 Task: Set the call details to "Personal Number".
Action: Mouse moved to (603, 411)
Screenshot: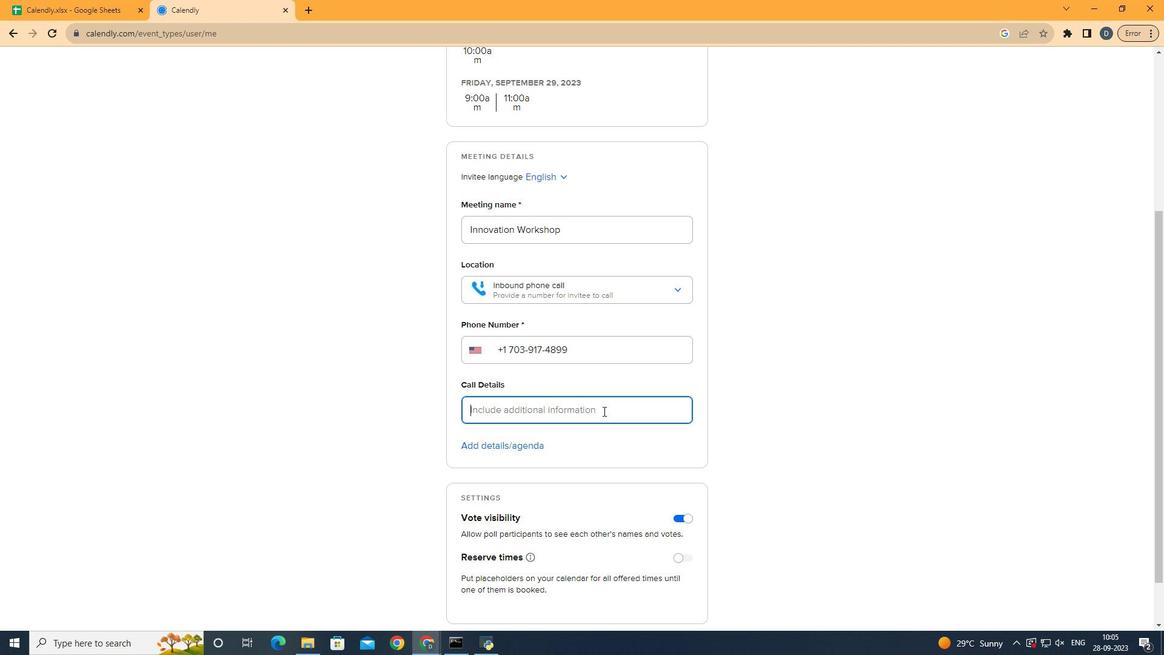 
Action: Mouse pressed left at (603, 411)
Screenshot: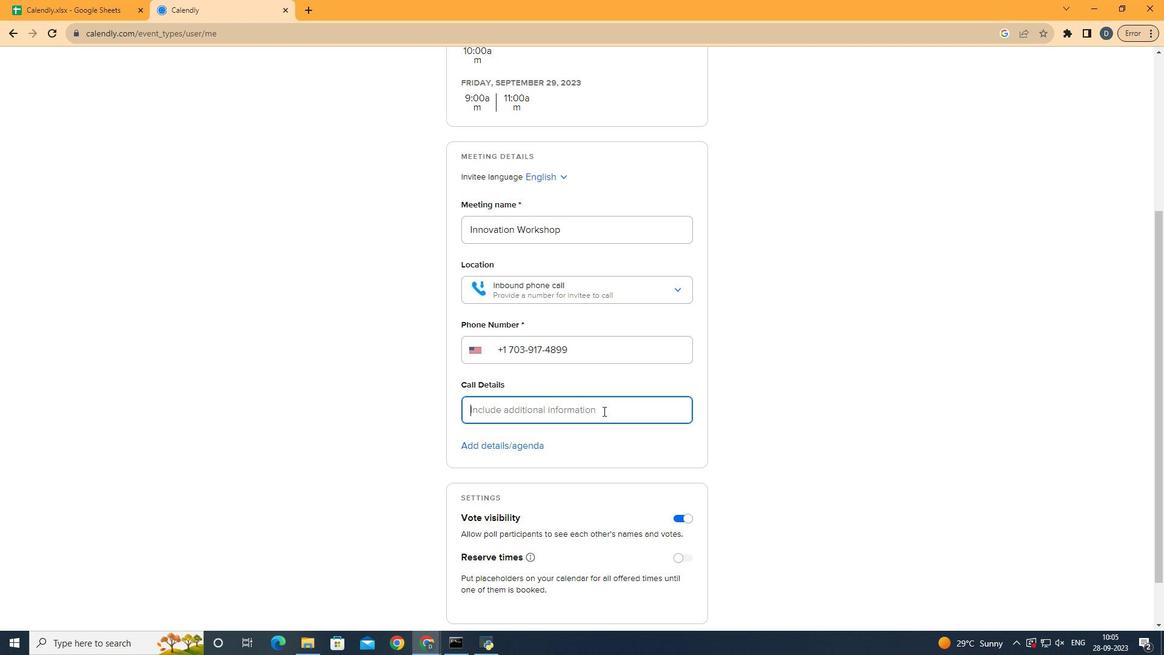 
Action: Key pressed <Key.shift><Key.shift><Key.shift>Personal<Key.space><Key.shift>Number
Screenshot: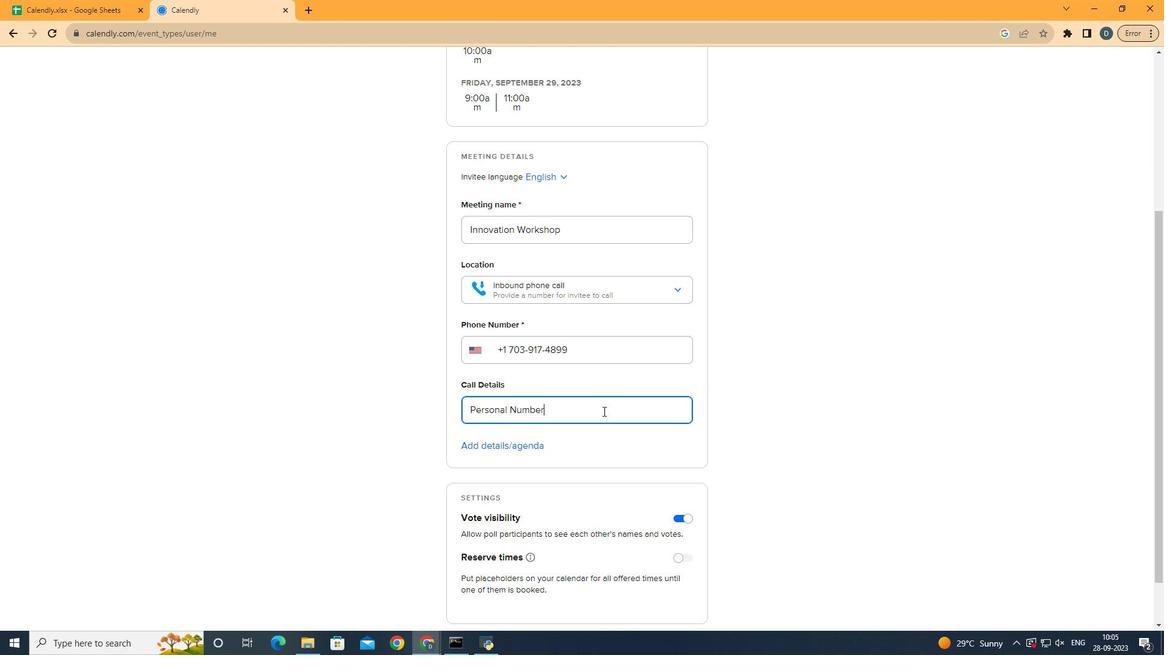 
Action: Mouse moved to (774, 425)
Screenshot: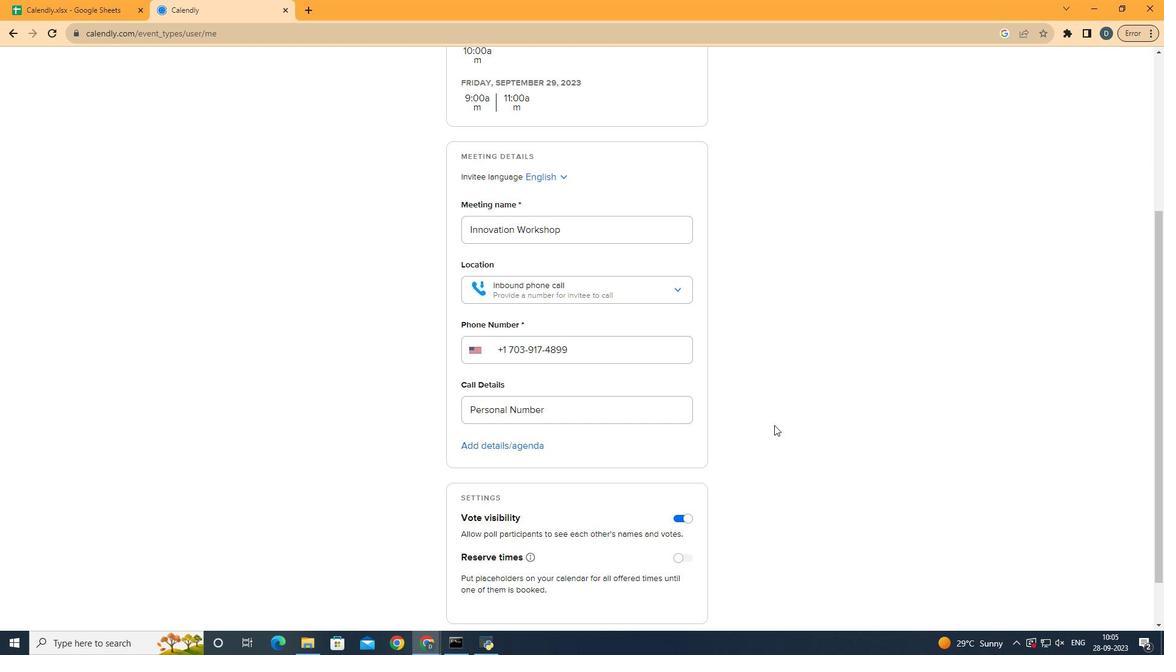 
Action: Mouse pressed left at (774, 425)
Screenshot: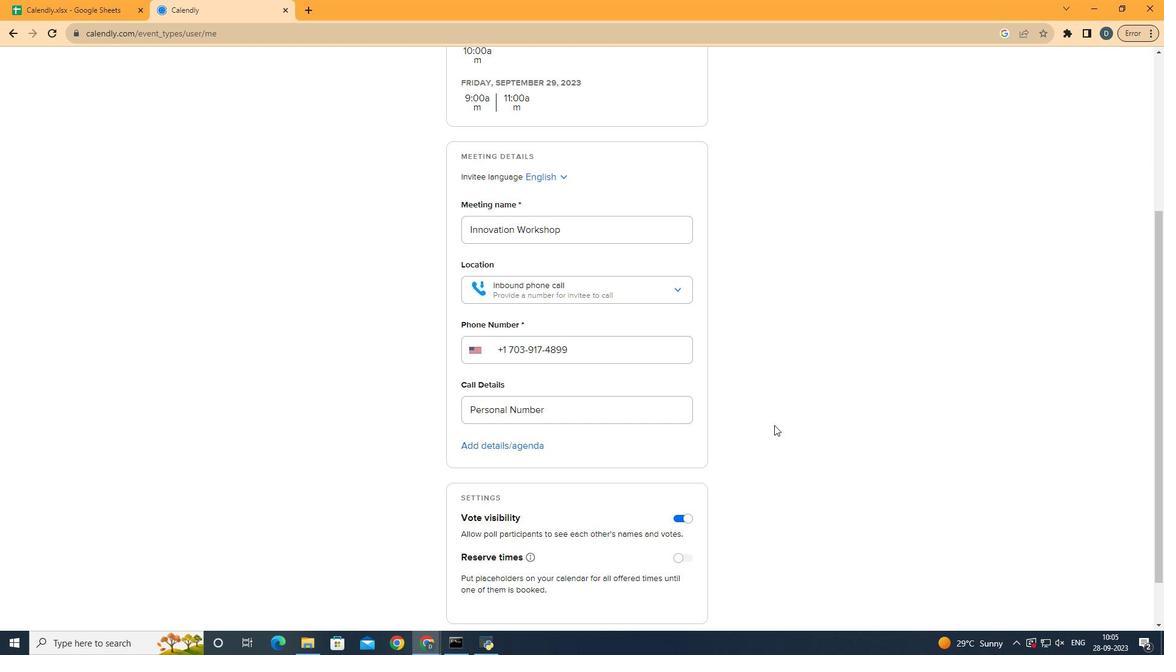 
Action: Mouse moved to (774, 425)
Screenshot: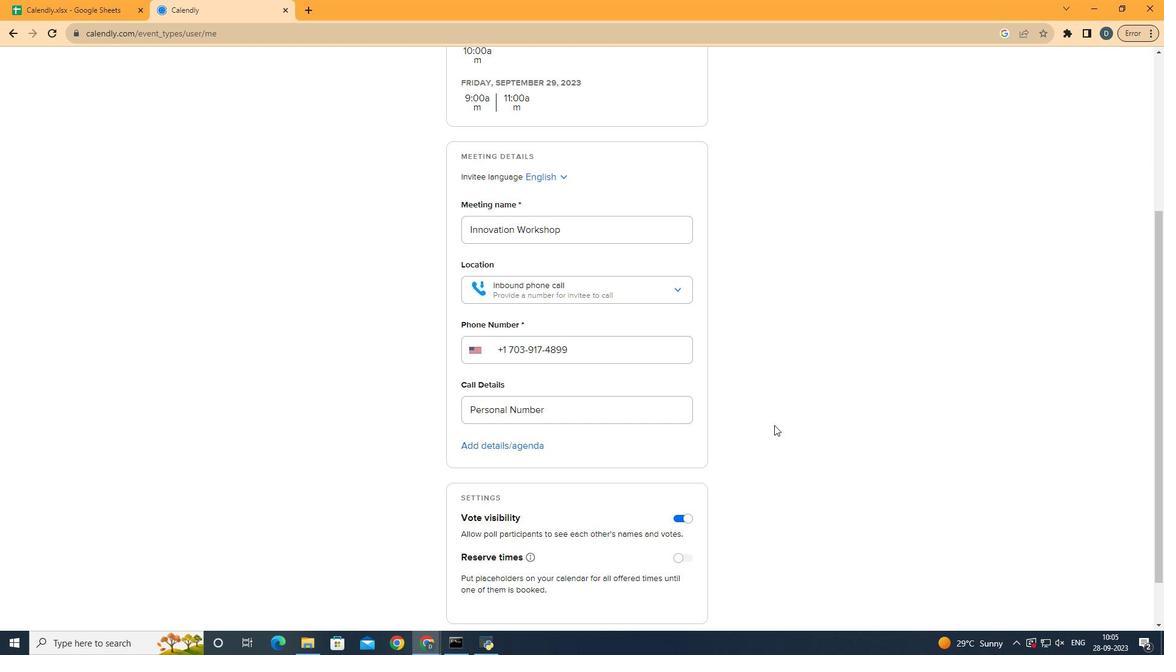 
